 Task: Select Convenience. Add to cart, from Walgreens for 4523 Scheuvront Drive, Broomfield, Colorado 80020, Cell Number 303-469-0514, following item : Festive Voice Monkey Plush with Baby Mug - 1
Action: Mouse pressed left at (324, 146)
Screenshot: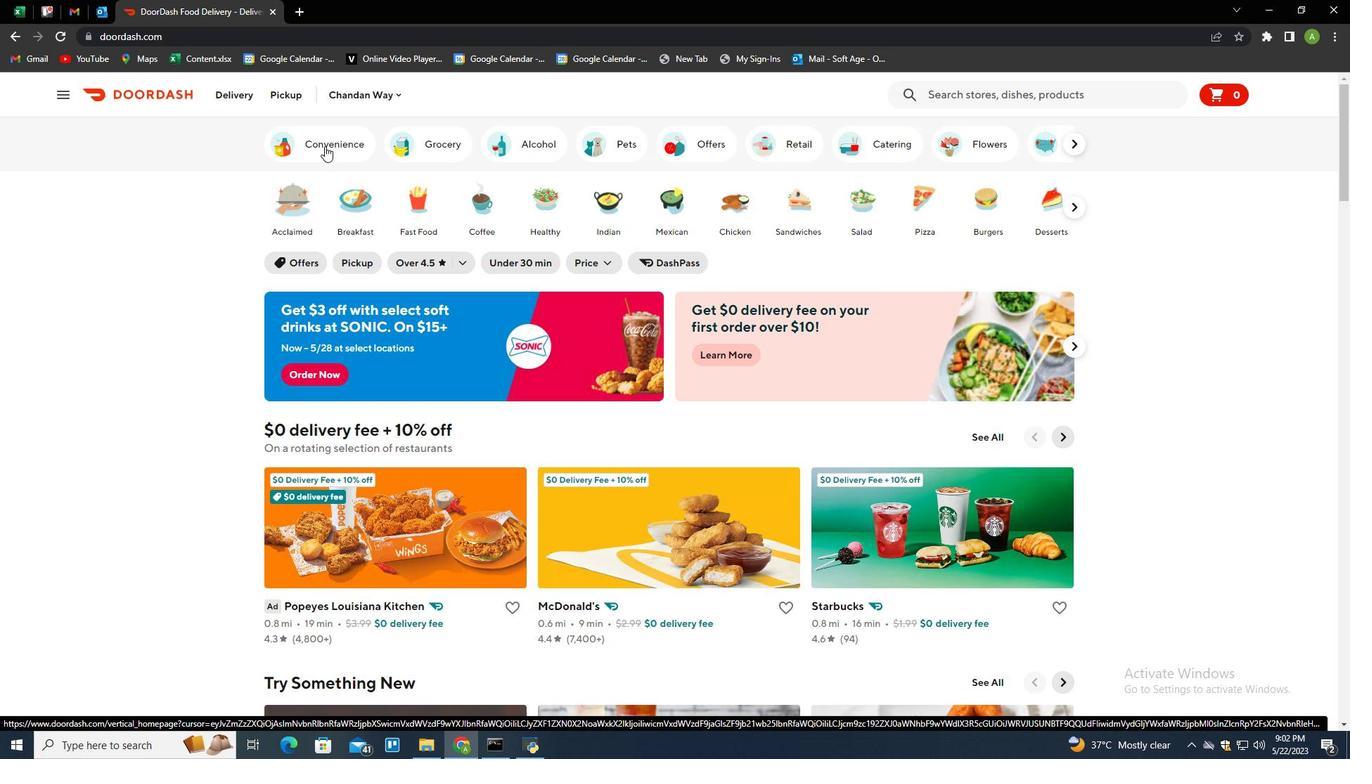 
Action: Mouse moved to (387, 523)
Screenshot: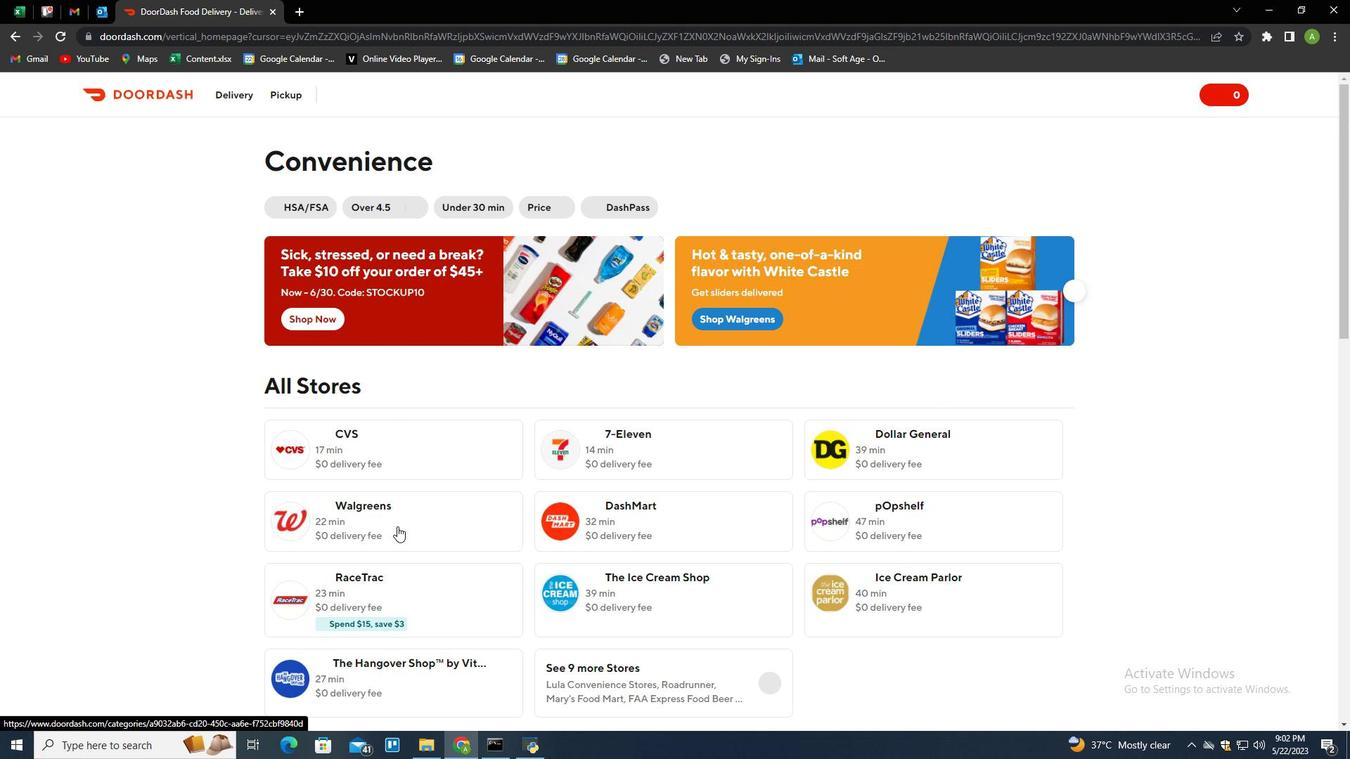 
Action: Mouse pressed left at (387, 523)
Screenshot: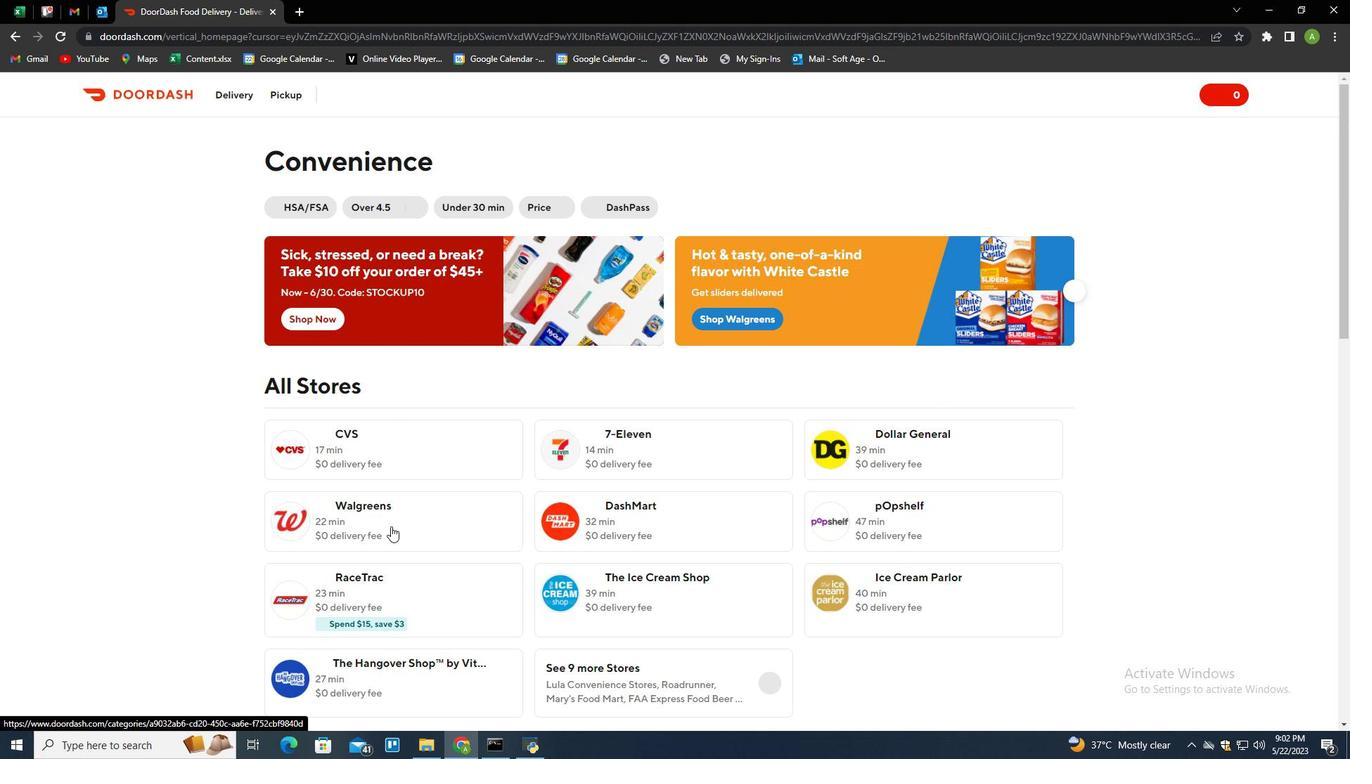 
Action: Mouse moved to (259, 91)
Screenshot: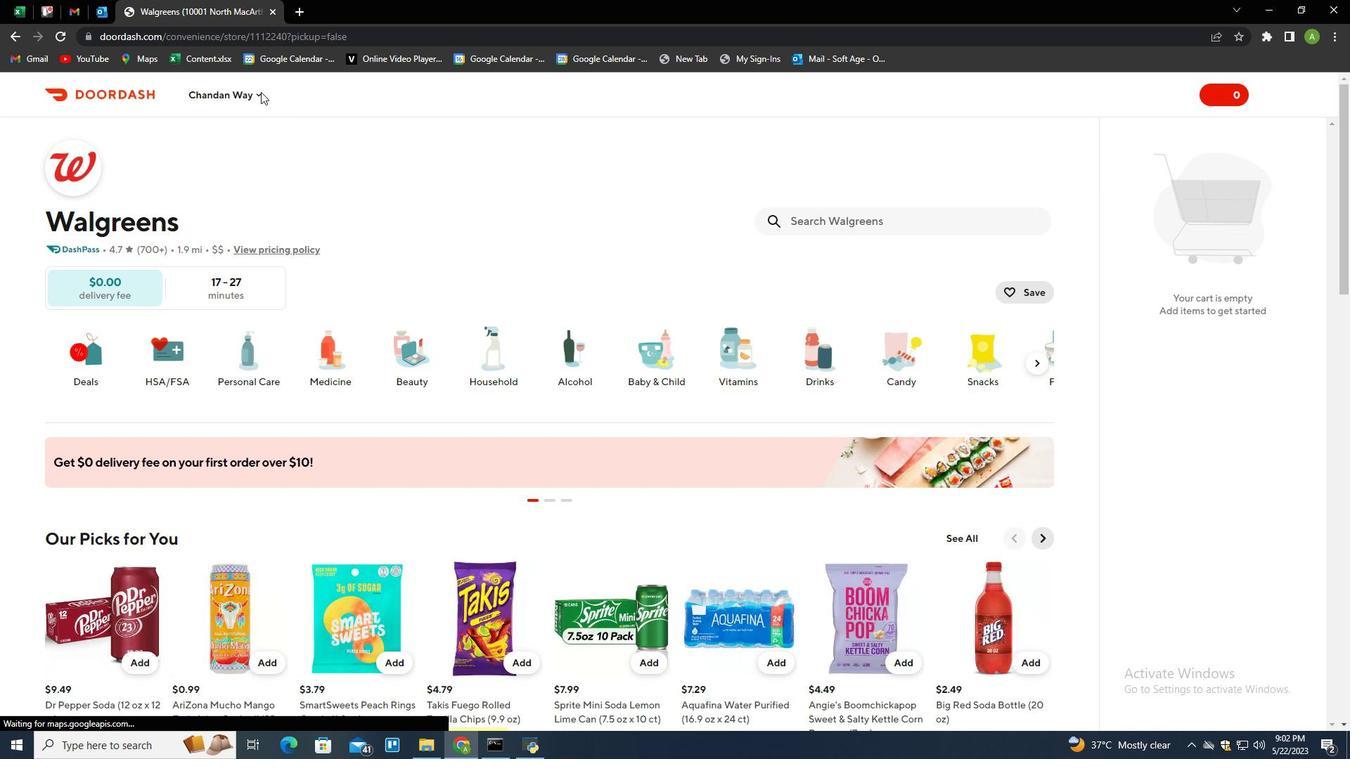 
Action: Mouse pressed left at (259, 91)
Screenshot: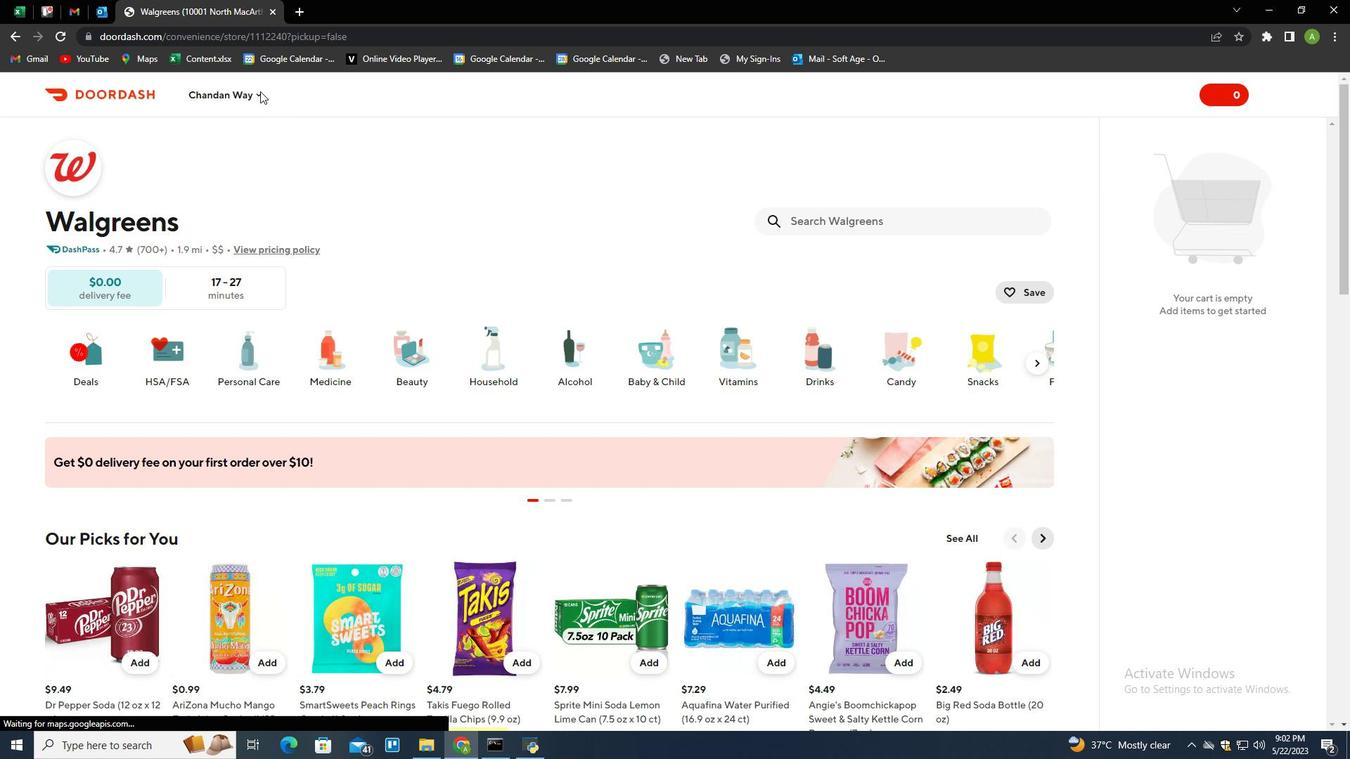 
Action: Mouse moved to (281, 153)
Screenshot: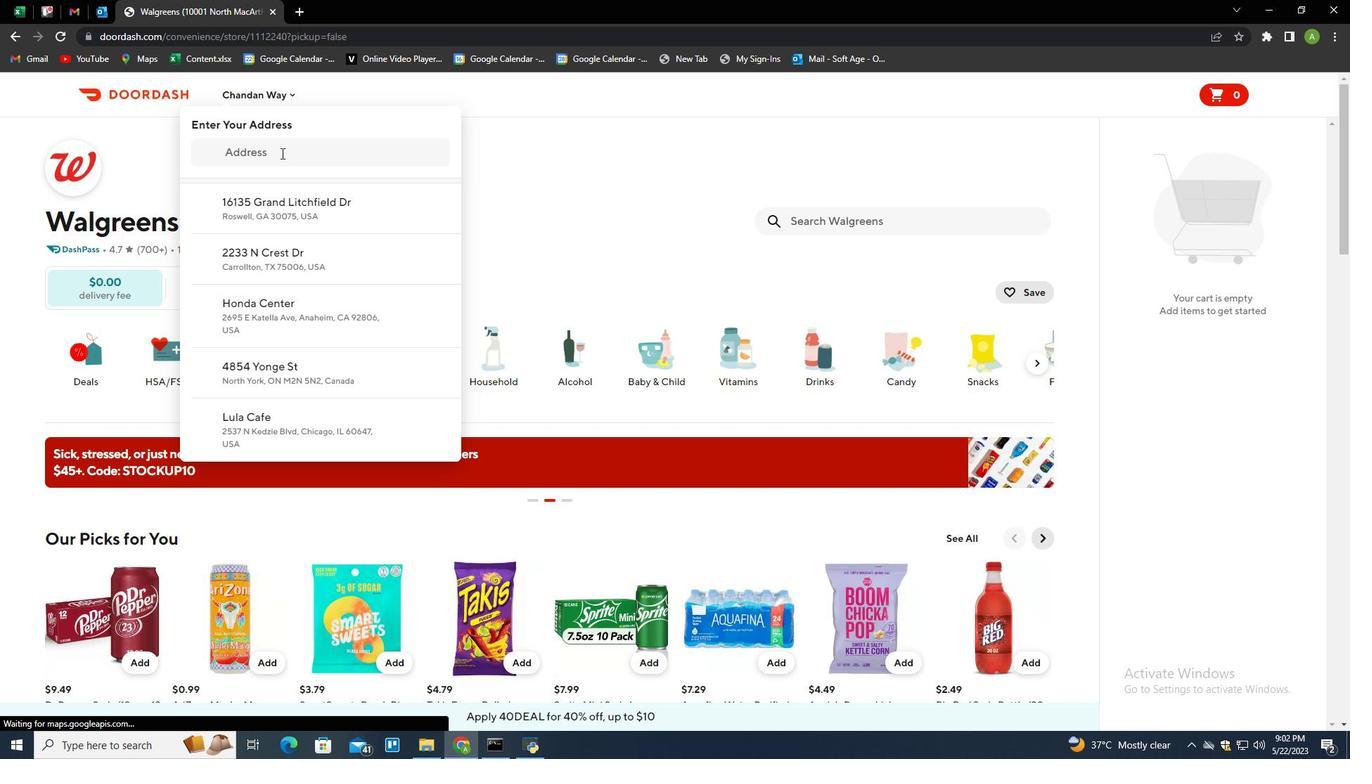 
Action: Mouse pressed left at (281, 153)
Screenshot: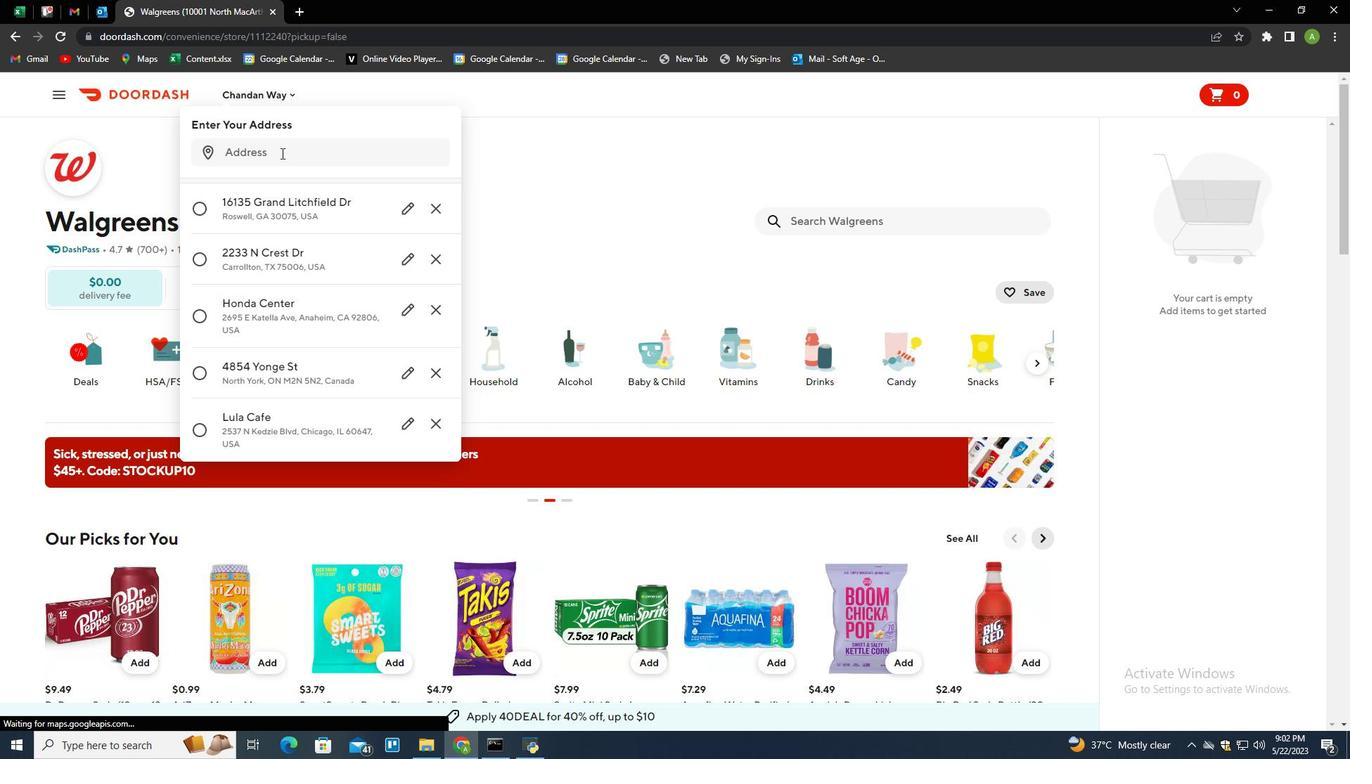
Action: Mouse moved to (279, 155)
Screenshot: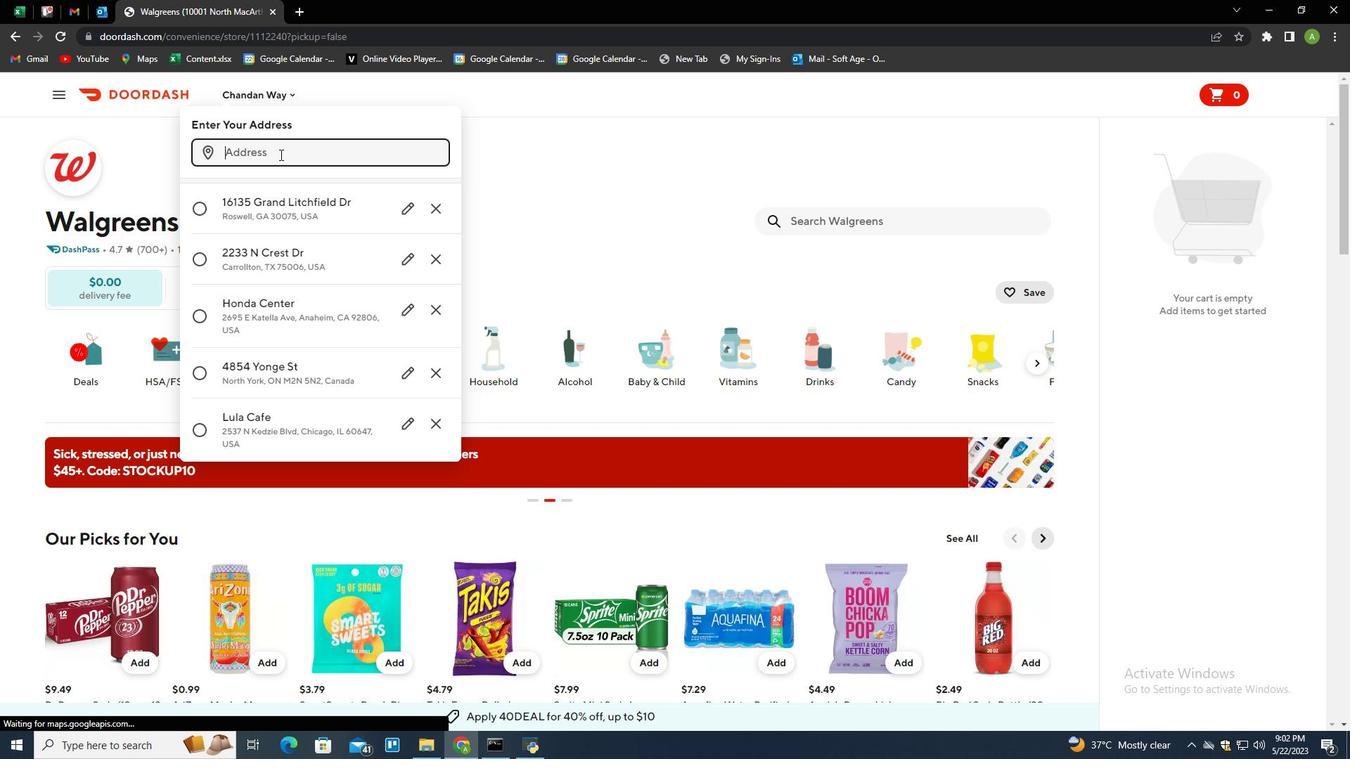 
Action: Key pressed 4523<Key.space>scheuvront<Key.space>drive,broomfir<Key.backspace>eld,colorado<Key.space>80020<Key.enter>
Screenshot: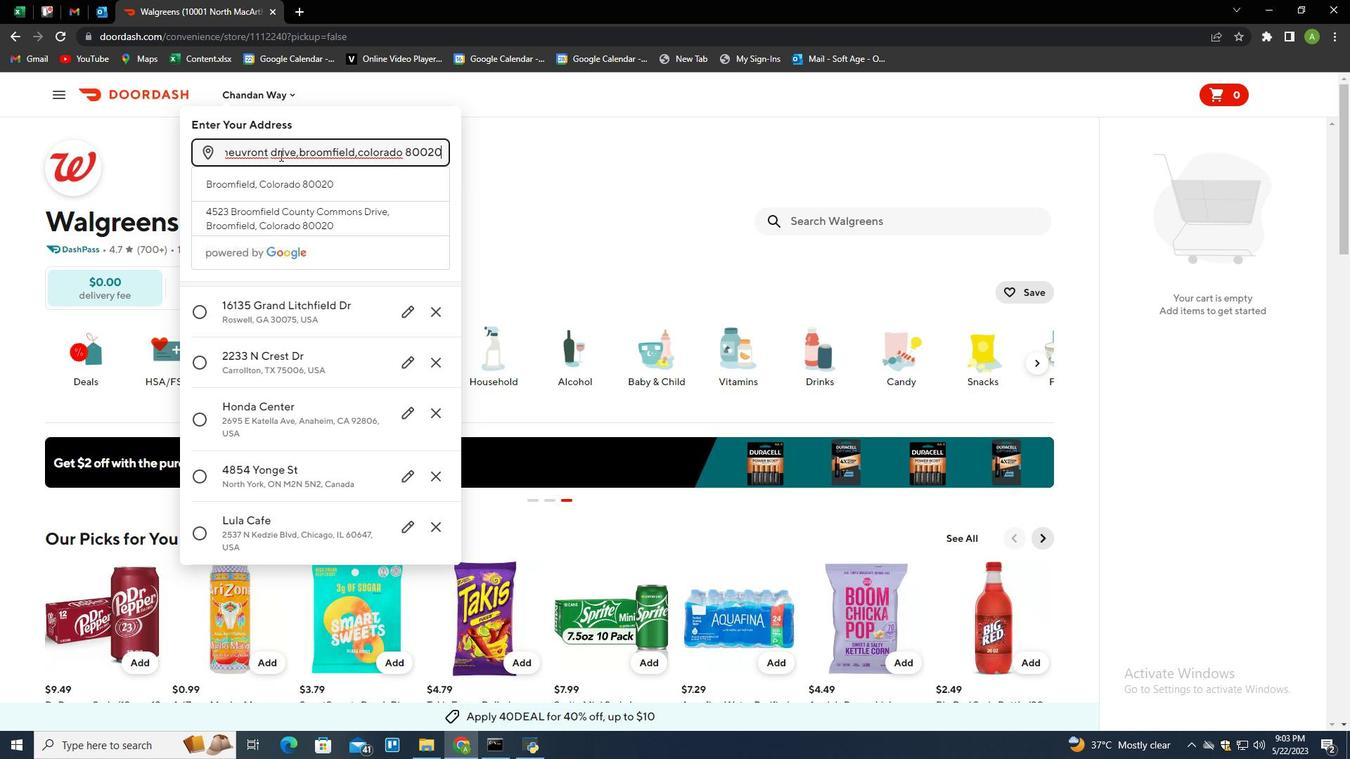 
Action: Mouse moved to (382, 530)
Screenshot: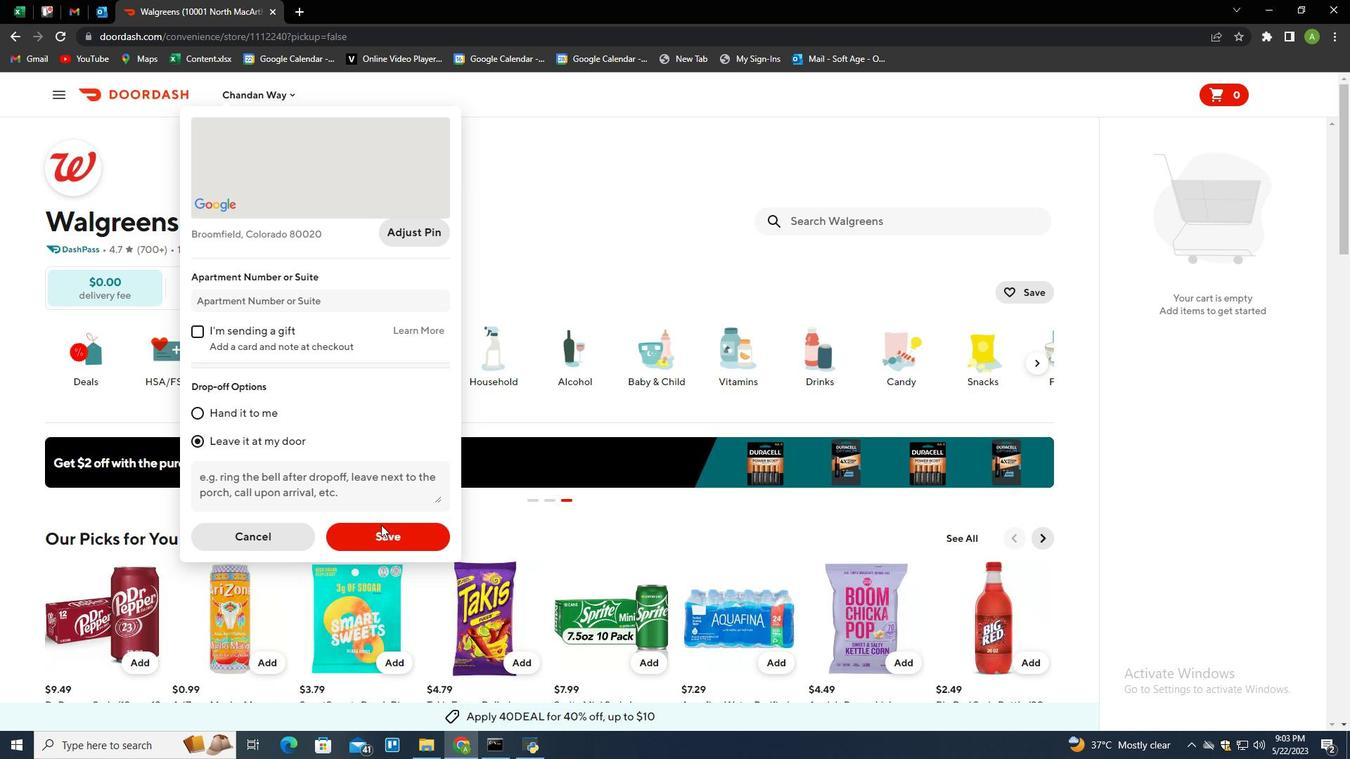 
Action: Mouse pressed left at (382, 530)
Screenshot: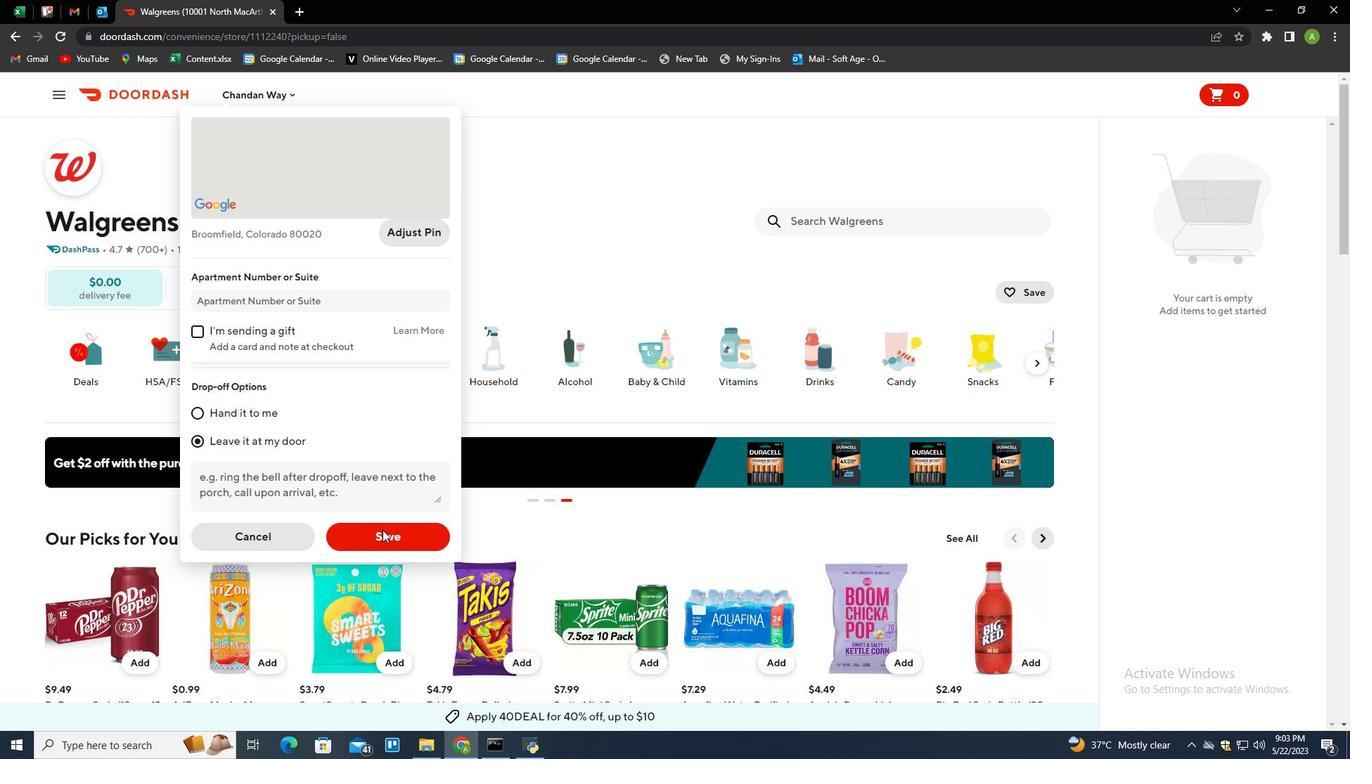 
Action: Mouse moved to (871, 215)
Screenshot: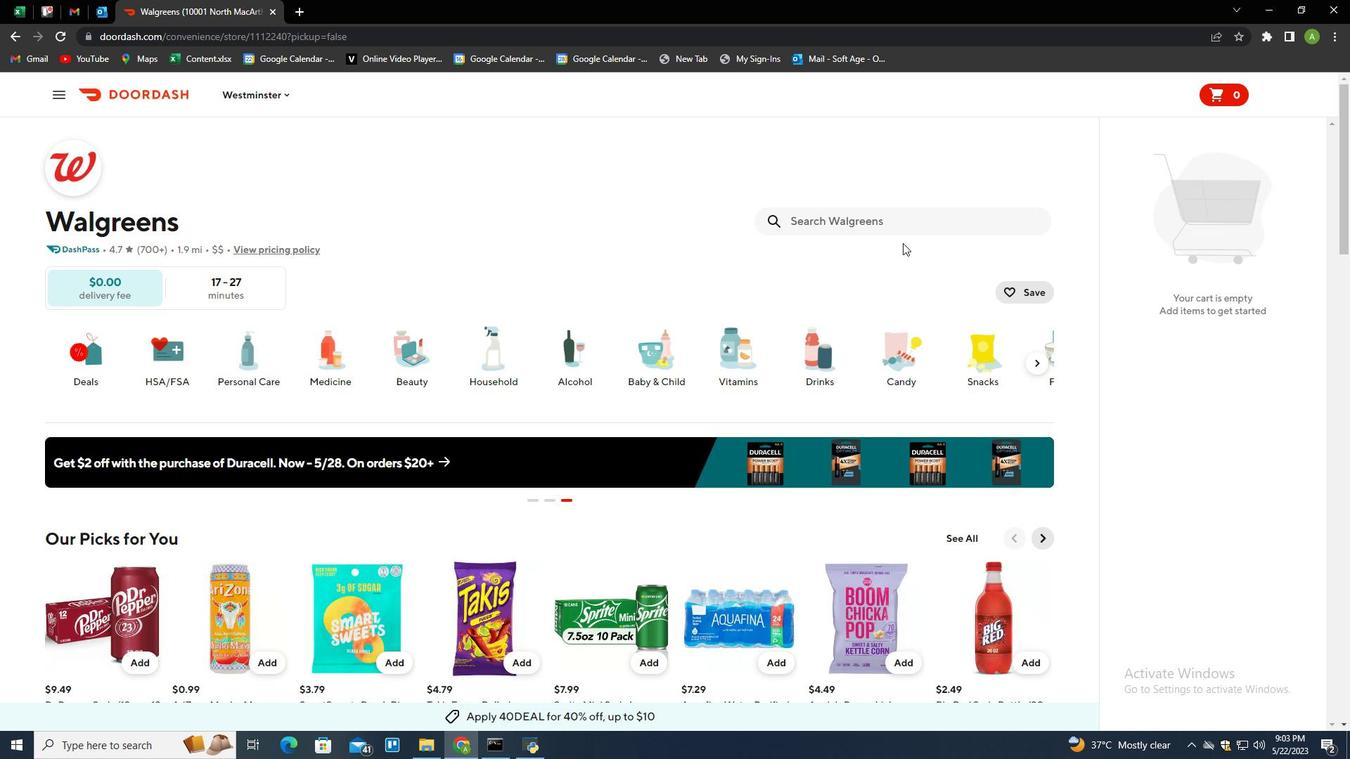 
Action: Mouse pressed left at (871, 215)
Screenshot: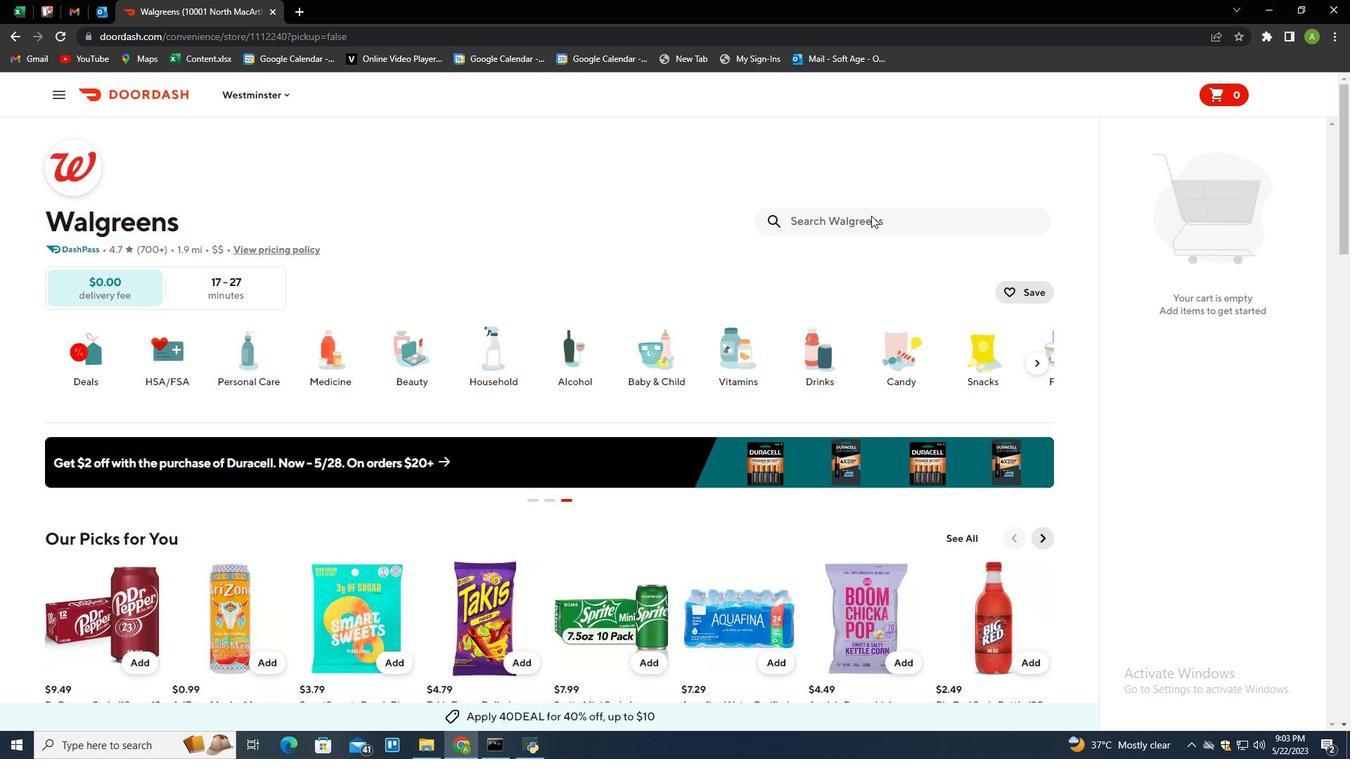 
Action: Mouse moved to (860, 220)
Screenshot: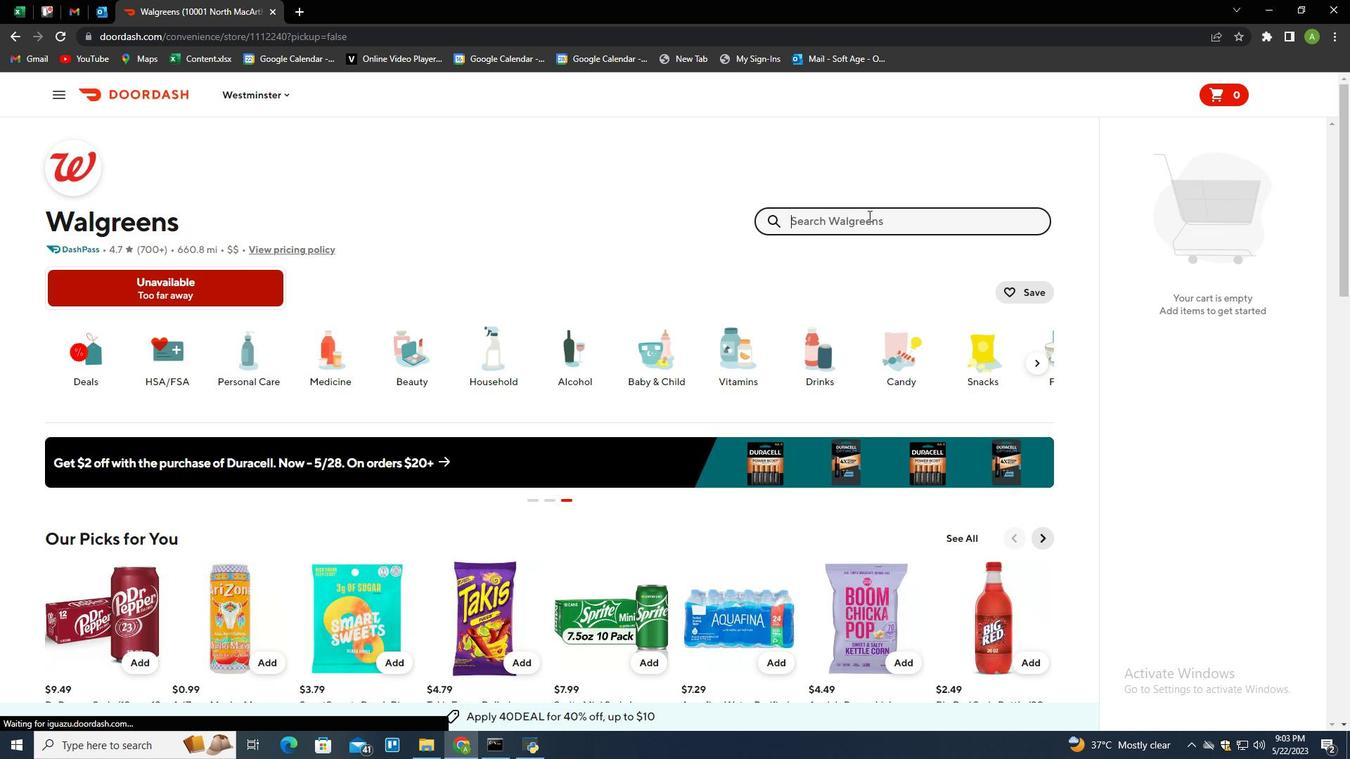 
Action: Key pressed fetive<Key.left><Key.left><Key.left><Key.left>s<Key.right><Key.right><Key.right><Key.right><Key.space>voice<Key.space>monkey<Key.space>plush<Key.space>with<Key.space>baby<Key.space>mug<Key.enter>
Screenshot: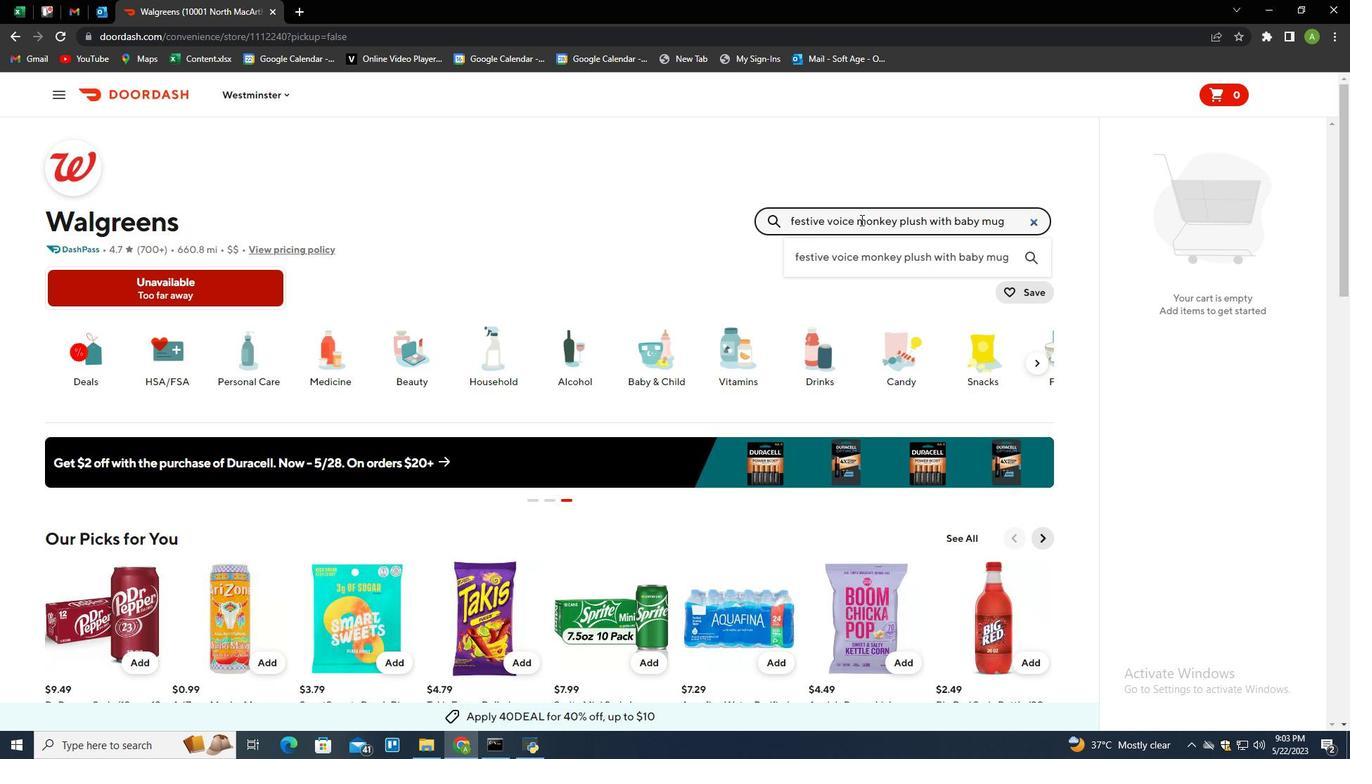 
Action: Mouse moved to (130, 366)
Screenshot: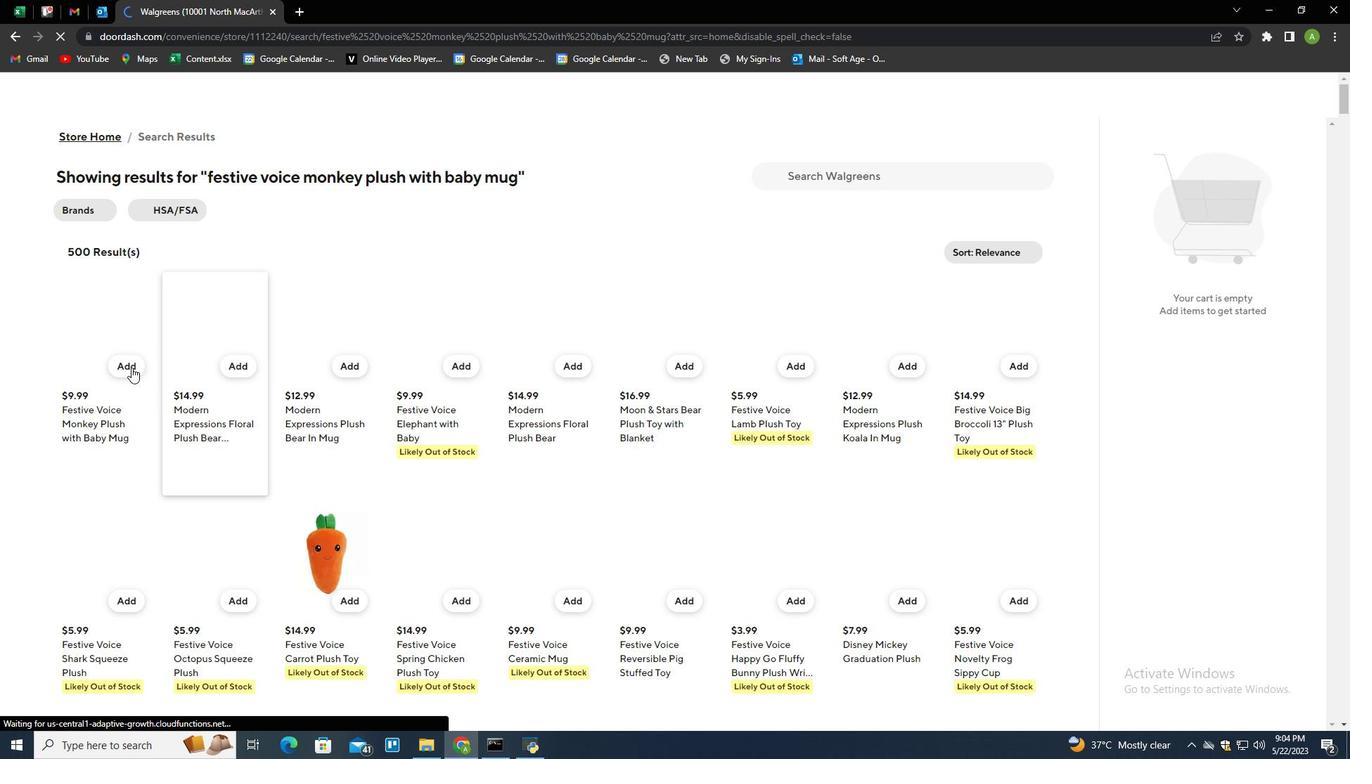 
Action: Mouse pressed left at (130, 366)
Screenshot: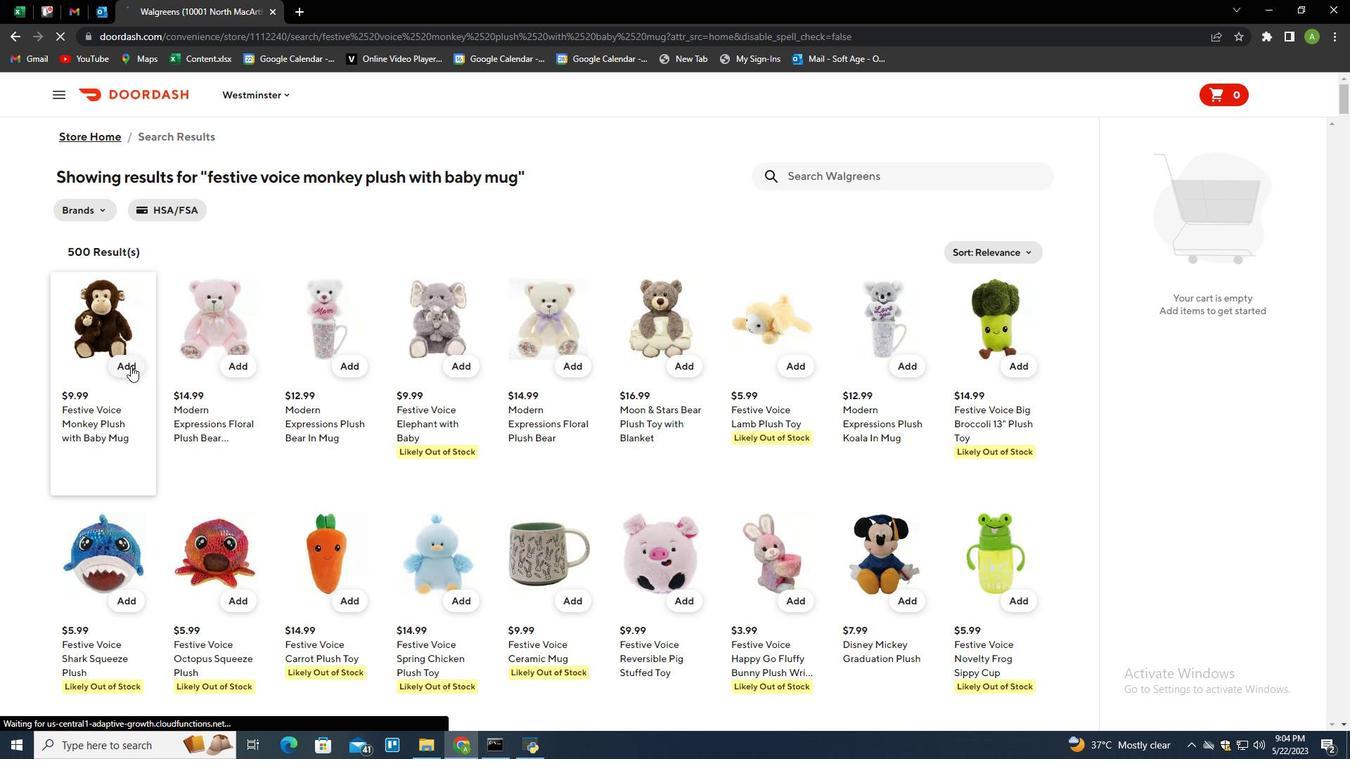 
Action: Mouse moved to (1160, 180)
Screenshot: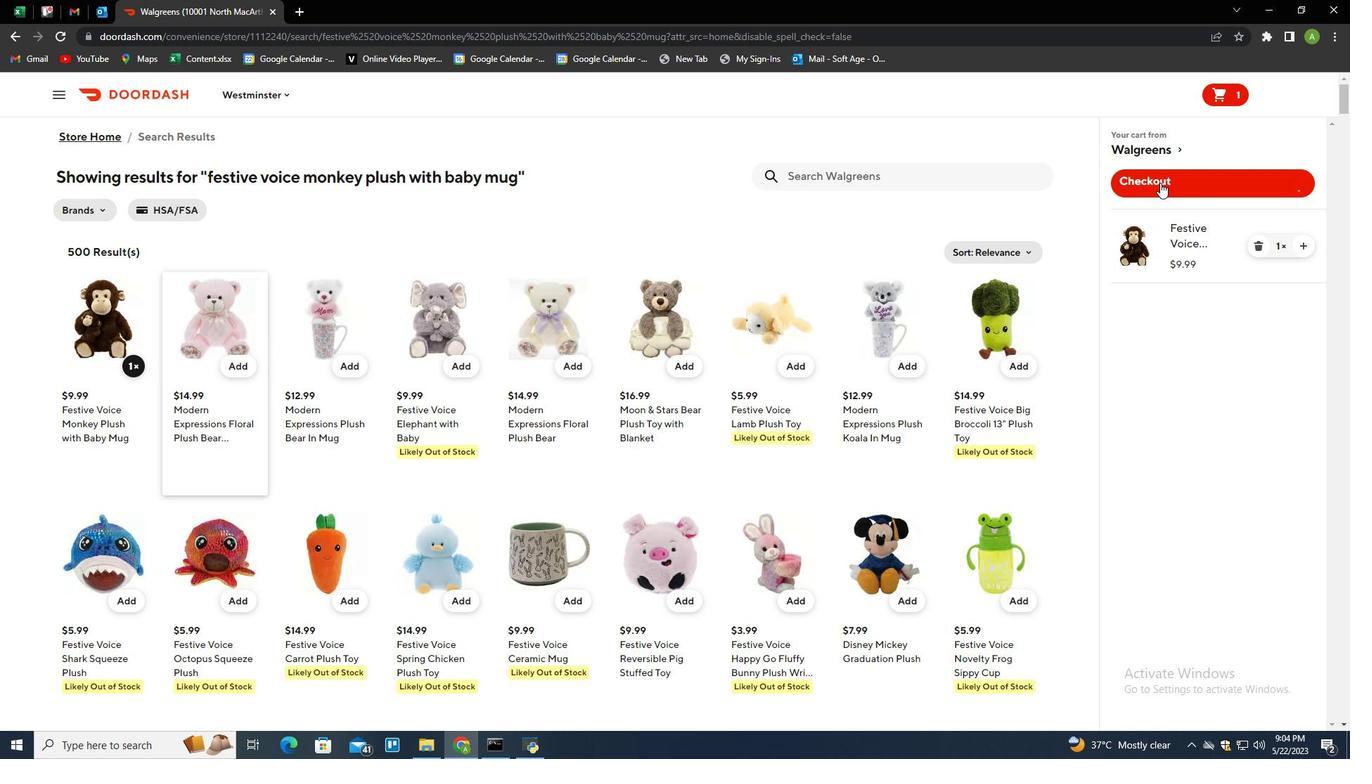 
Action: Mouse pressed left at (1160, 180)
Screenshot: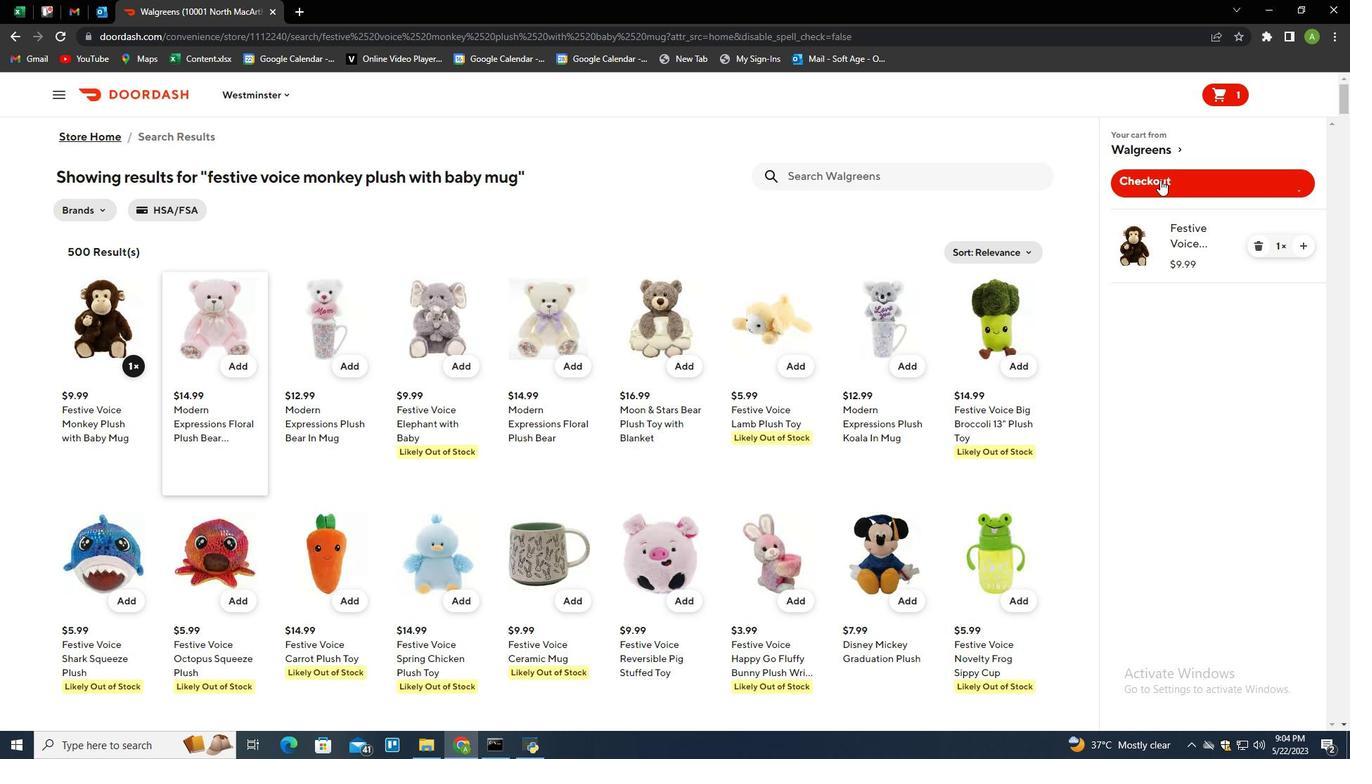 
Action: Mouse moved to (1050, 203)
Screenshot: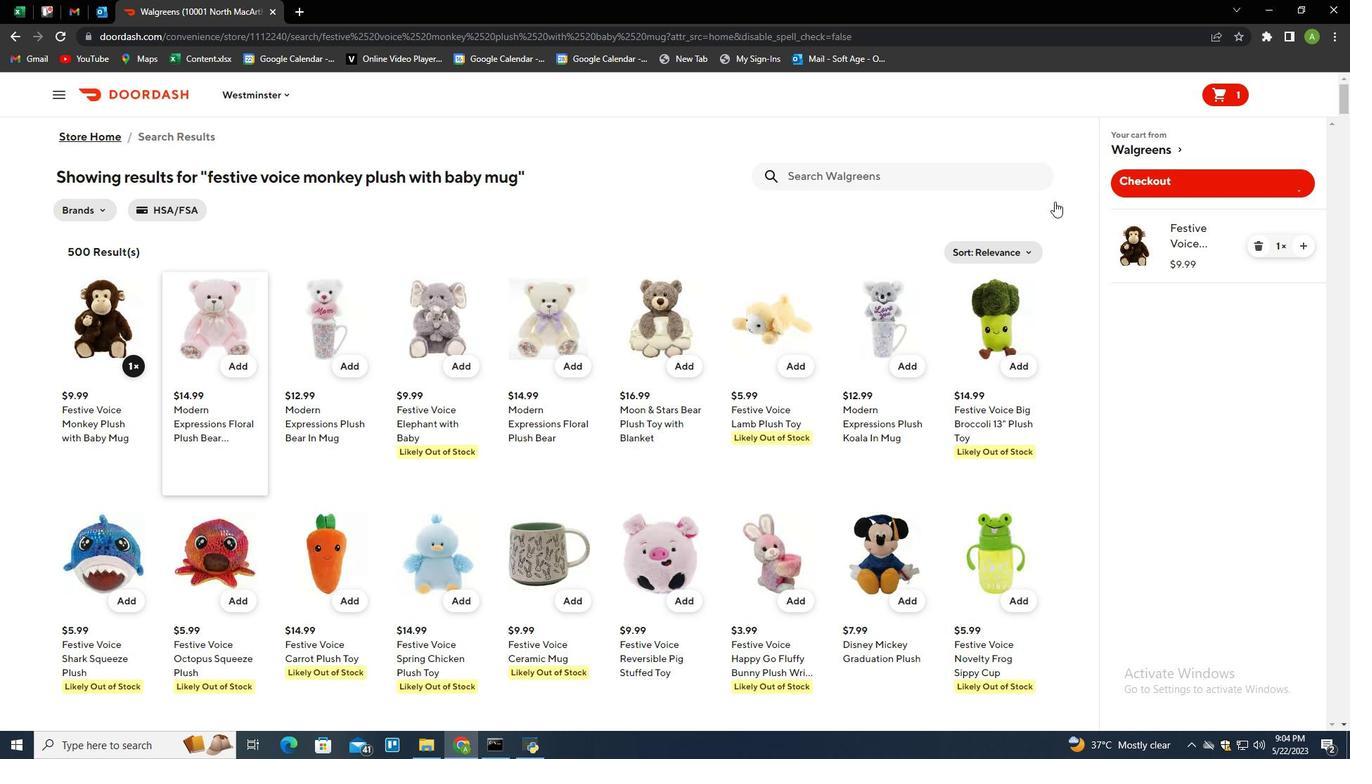 
